 Task: Create Card Competitive Intelligence Research in Board Sales Forecasting Techniques to Workspace General Accounting. Create Card Chemical Engineering Review in Board Employee Offboarding to Workspace General Accounting. Create Card Competitive Intelligence Research in Board Content Marketing Case Study Strategy and Execution to Workspace General Accounting
Action: Mouse moved to (320, 152)
Screenshot: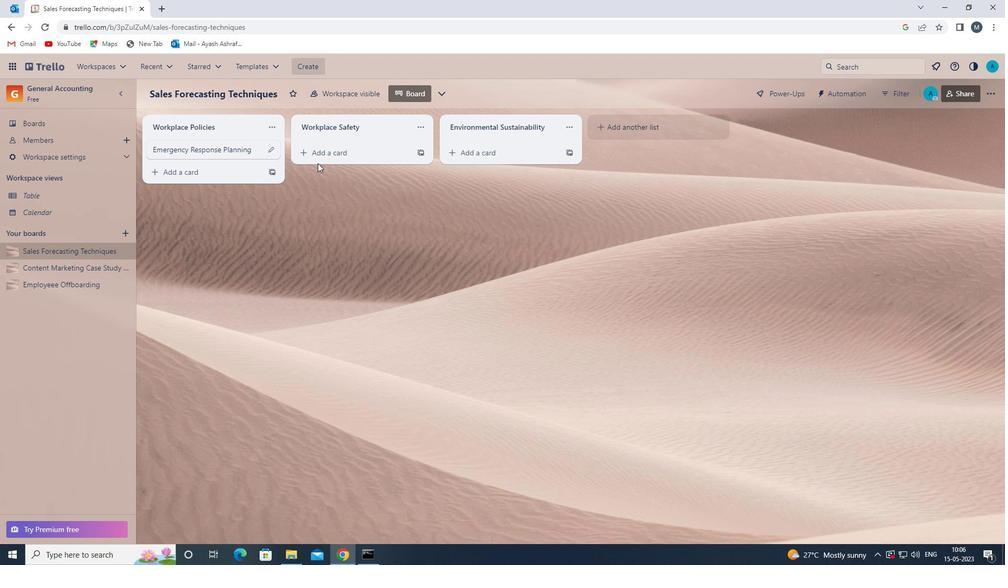 
Action: Mouse pressed left at (320, 152)
Screenshot: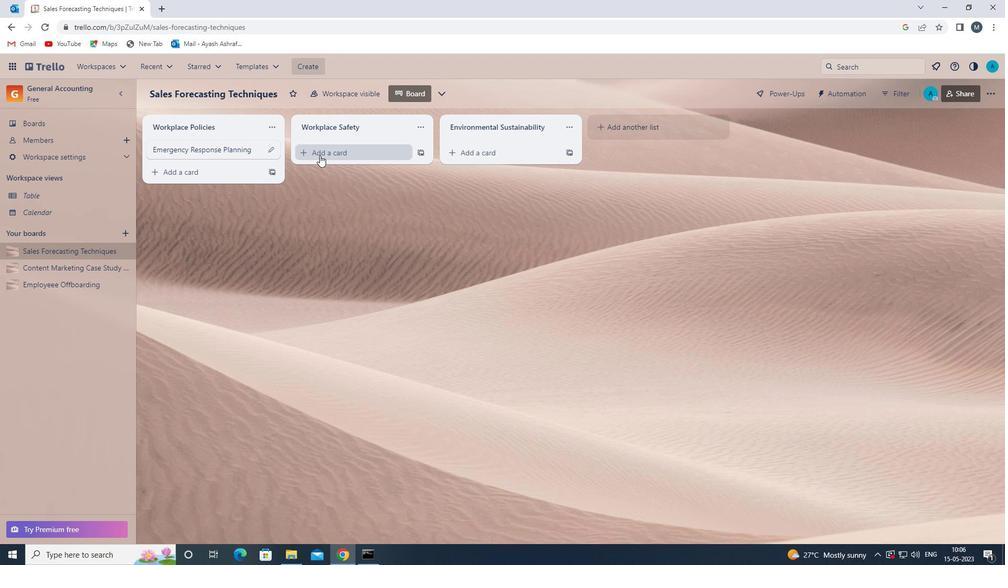 
Action: Mouse pressed left at (320, 152)
Screenshot: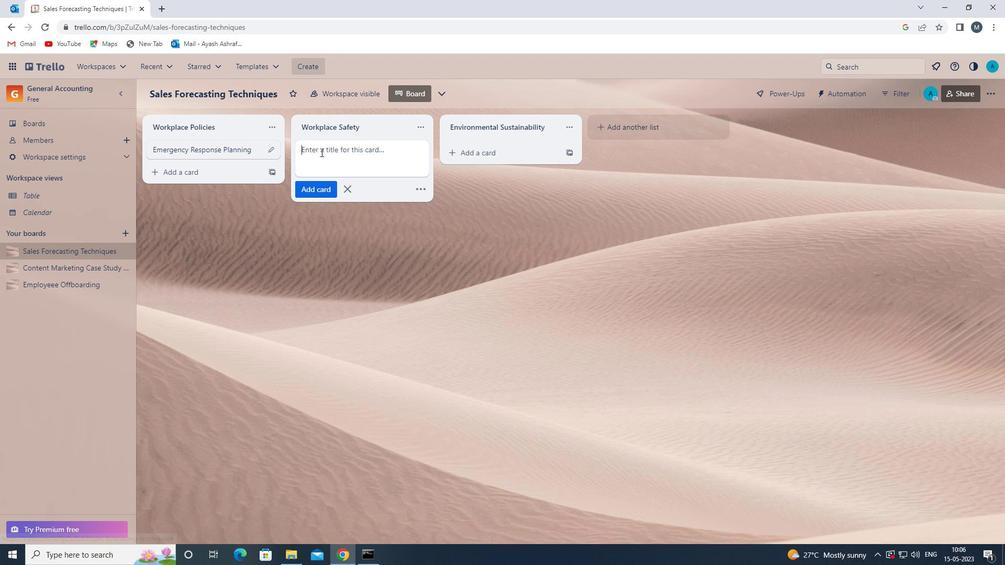 
Action: Key pressed <Key.shift><Key.shift><Key.shift><Key.shift>COMPETITIVE<Key.space><Key.shift><Key.shift><Key.shift>INTELLIGENCE<Key.space><Key.shift>RESES<Key.backspace>ARCH<Key.space>
Screenshot: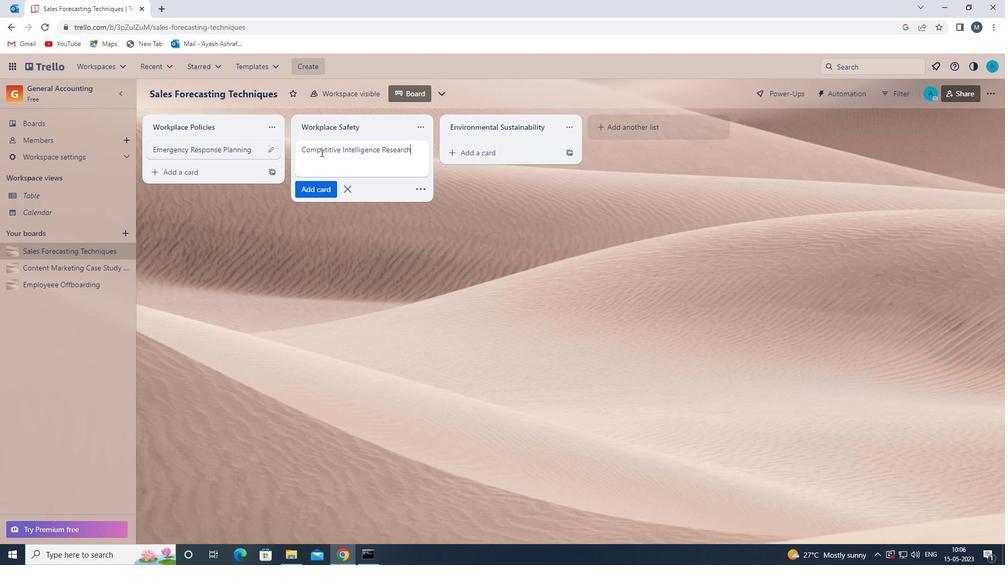 
Action: Mouse moved to (317, 185)
Screenshot: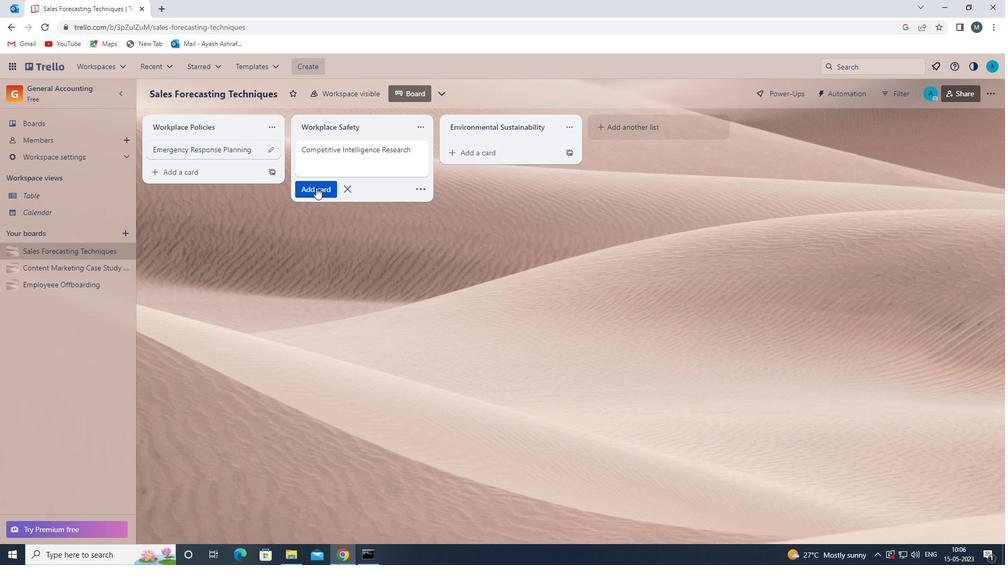 
Action: Mouse pressed left at (317, 185)
Screenshot: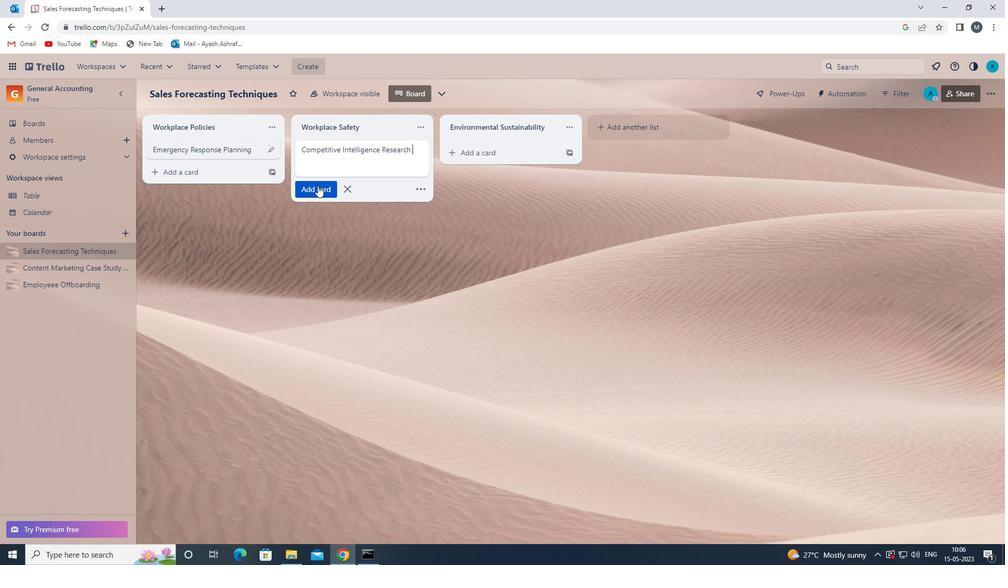 
Action: Mouse moved to (294, 281)
Screenshot: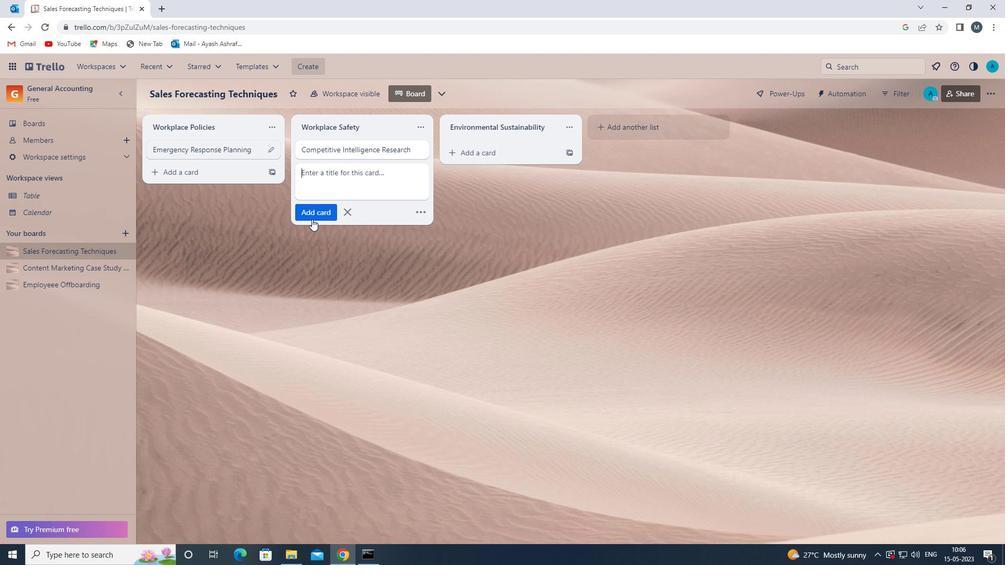 
Action: Mouse pressed left at (294, 281)
Screenshot: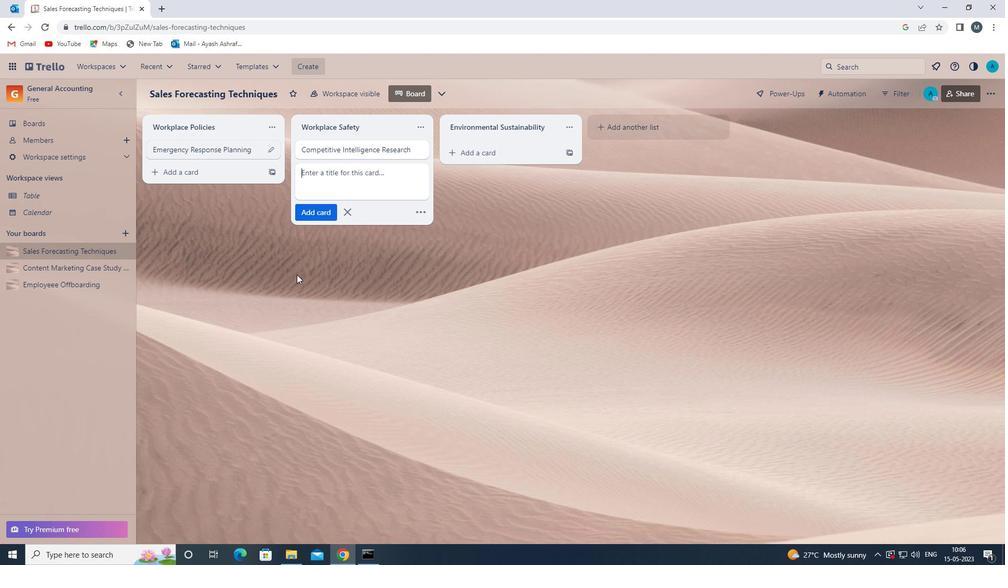 
Action: Mouse moved to (51, 279)
Screenshot: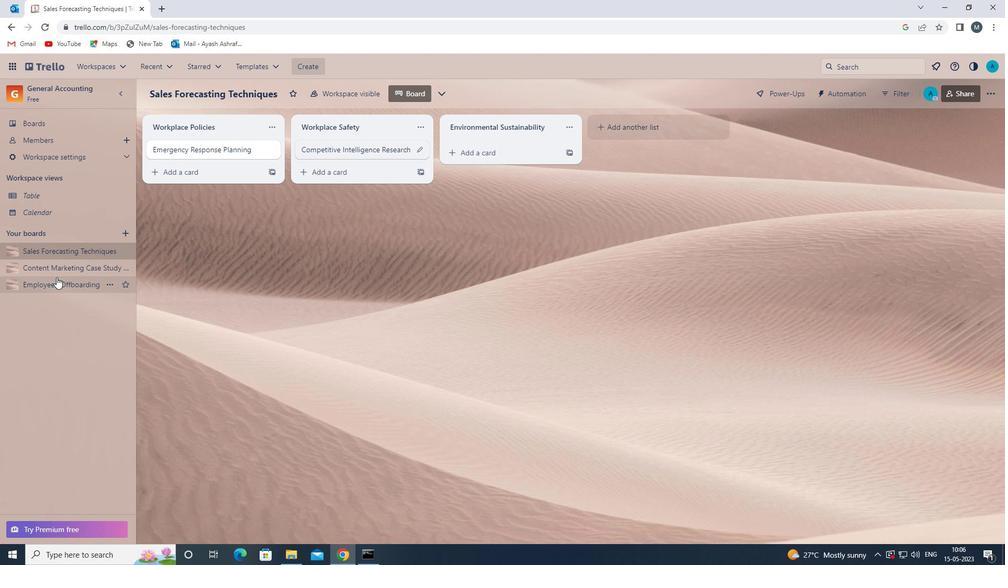 
Action: Mouse pressed left at (51, 279)
Screenshot: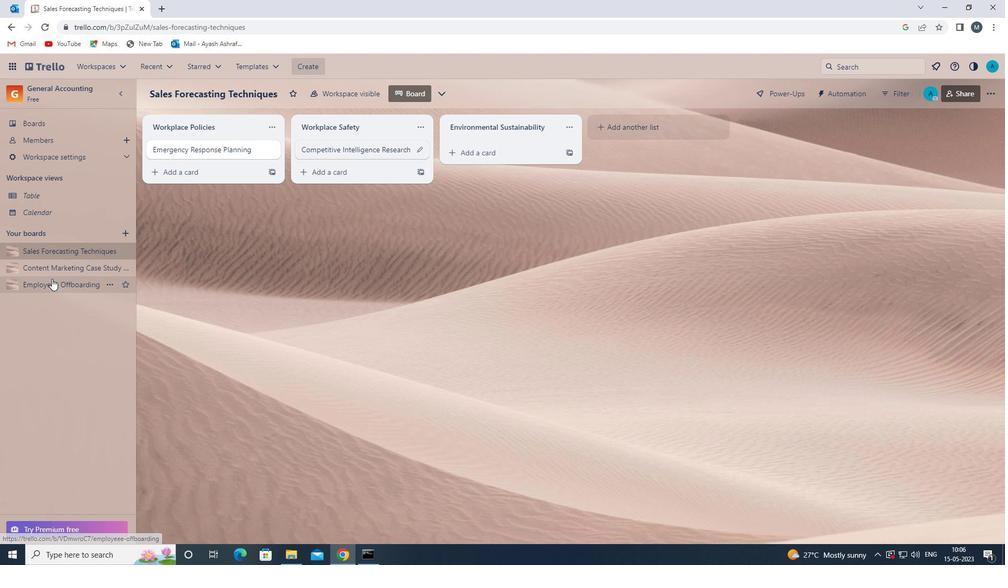 
Action: Mouse moved to (323, 148)
Screenshot: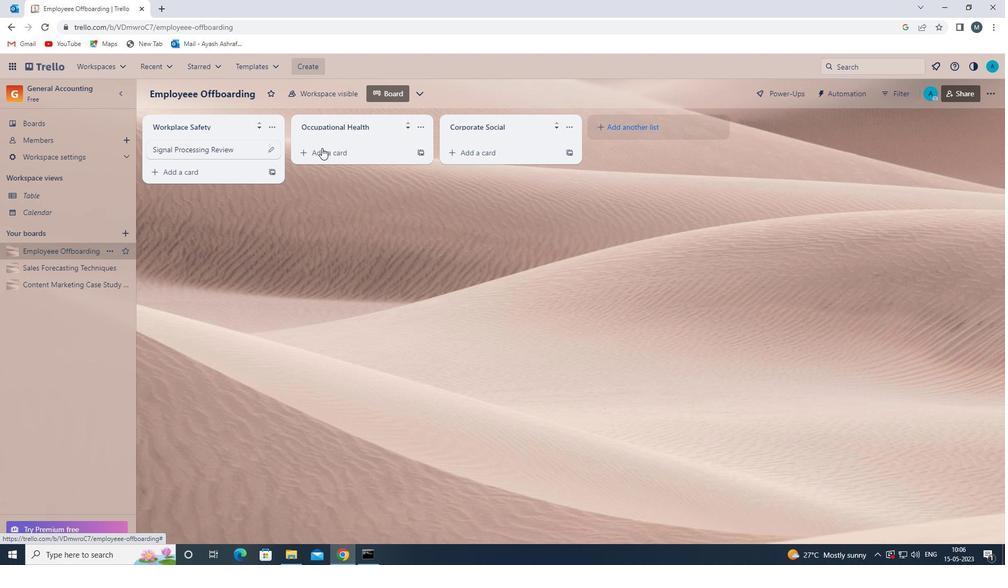 
Action: Mouse pressed left at (323, 148)
Screenshot: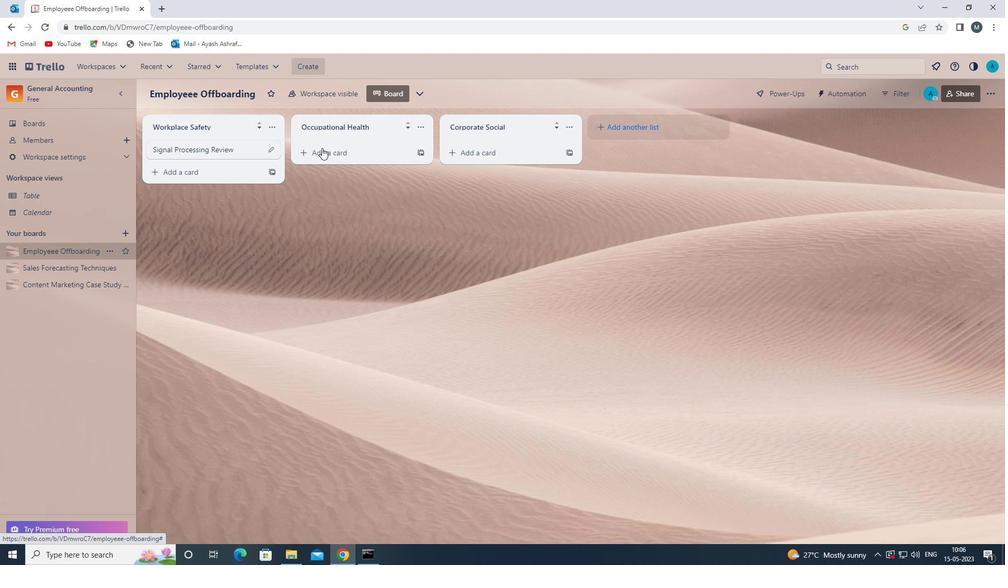 
Action: Mouse moved to (331, 148)
Screenshot: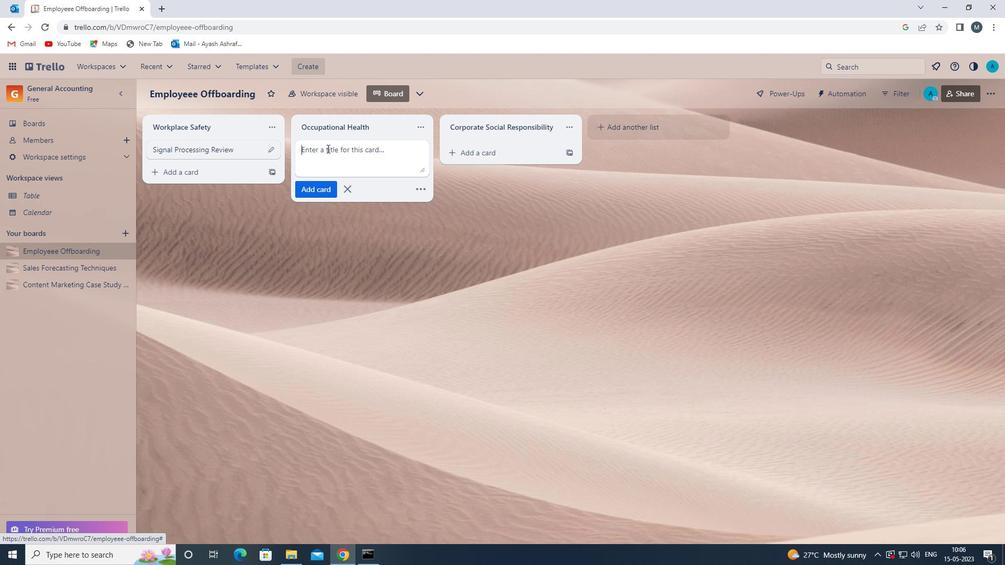 
Action: Mouse pressed left at (331, 148)
Screenshot: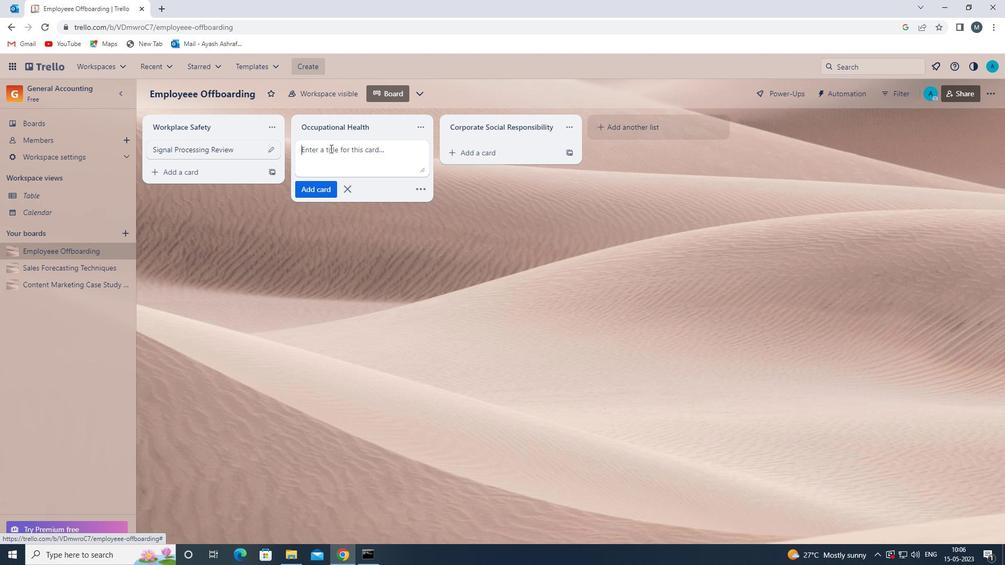 
Action: Mouse moved to (331, 147)
Screenshot: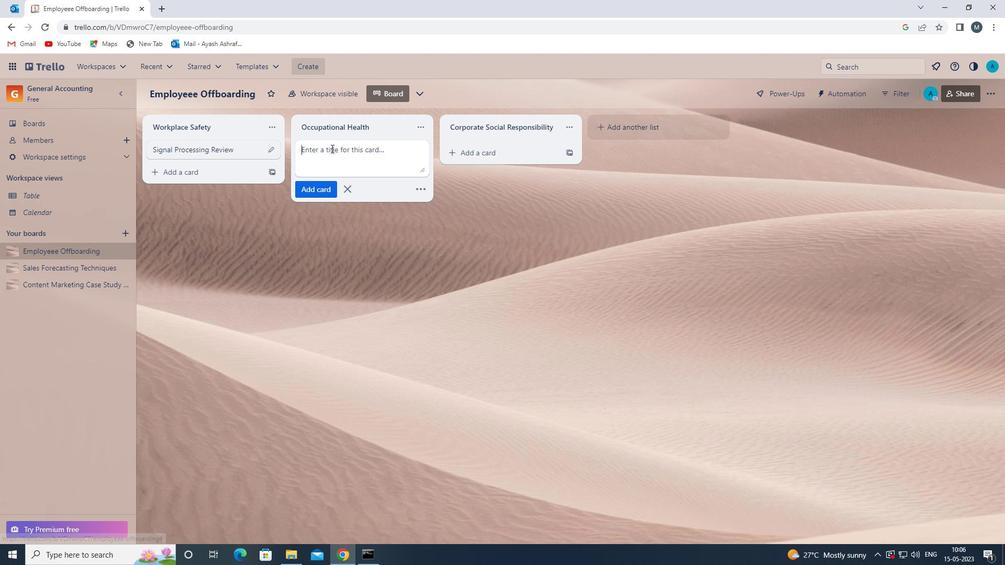 
Action: Key pressed <Key.shift>CHEMICAL<Key.space><Key.shift><Key.shift><Key.shift><Key.shift>ENGE<Key.backspace>INEERING<Key.space><Key.shift>REVIEW<Key.space>
Screenshot: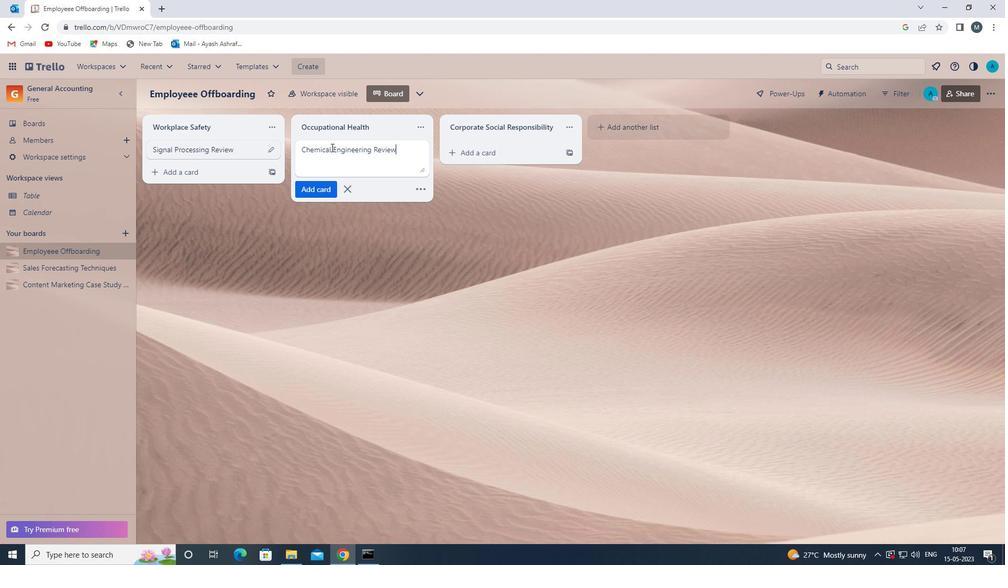 
Action: Mouse moved to (306, 190)
Screenshot: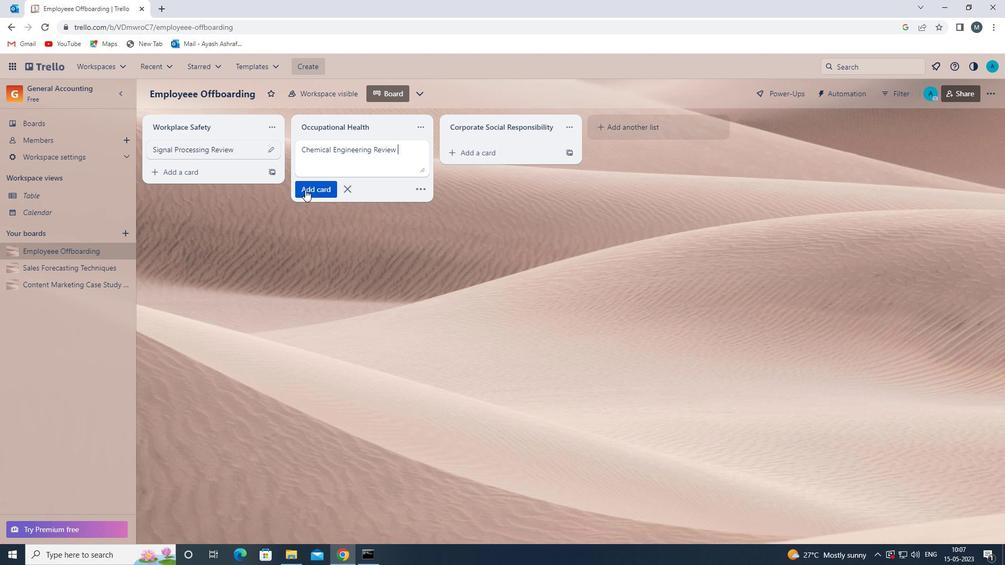 
Action: Mouse pressed left at (306, 190)
Screenshot: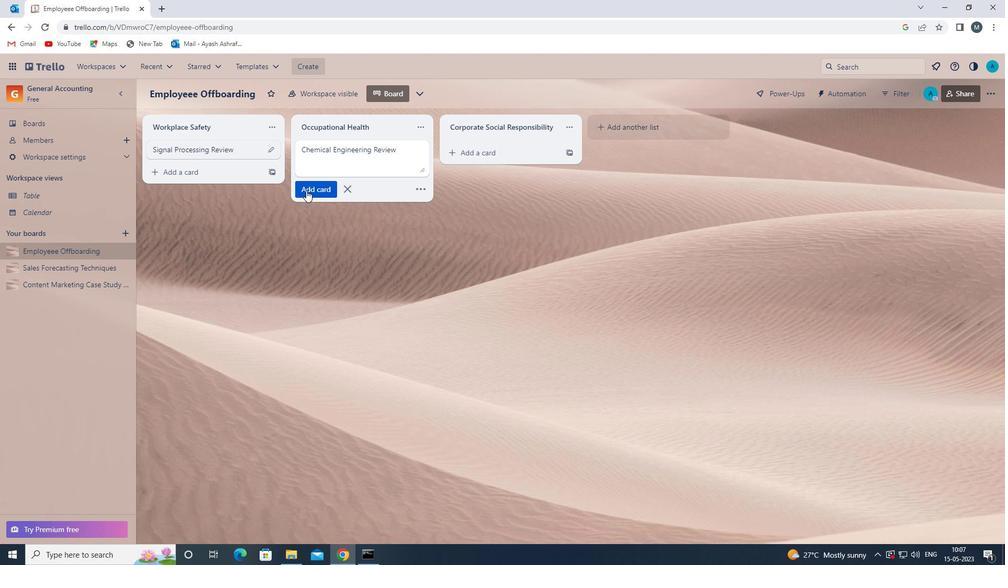 
Action: Mouse moved to (279, 272)
Screenshot: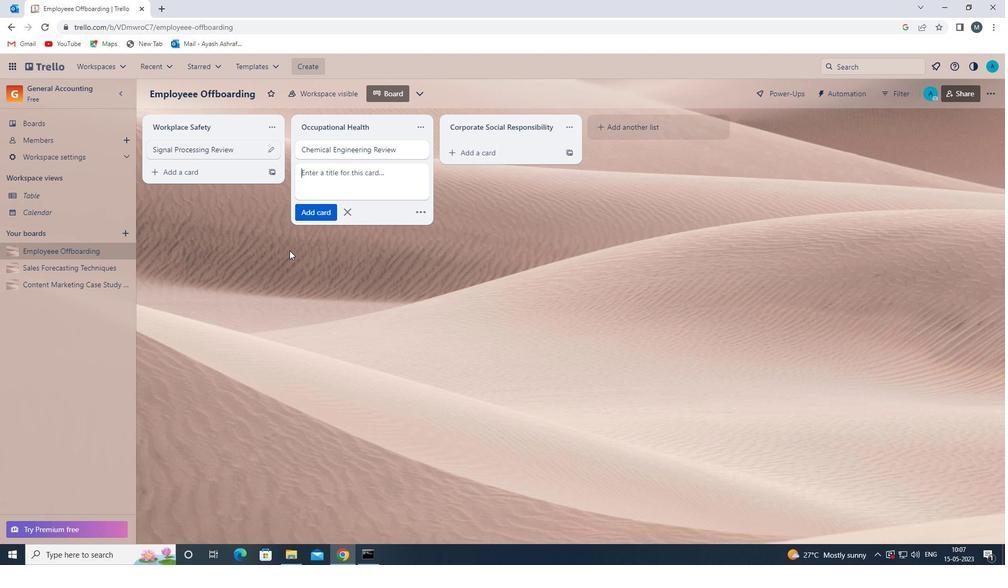 
Action: Mouse pressed left at (279, 272)
Screenshot: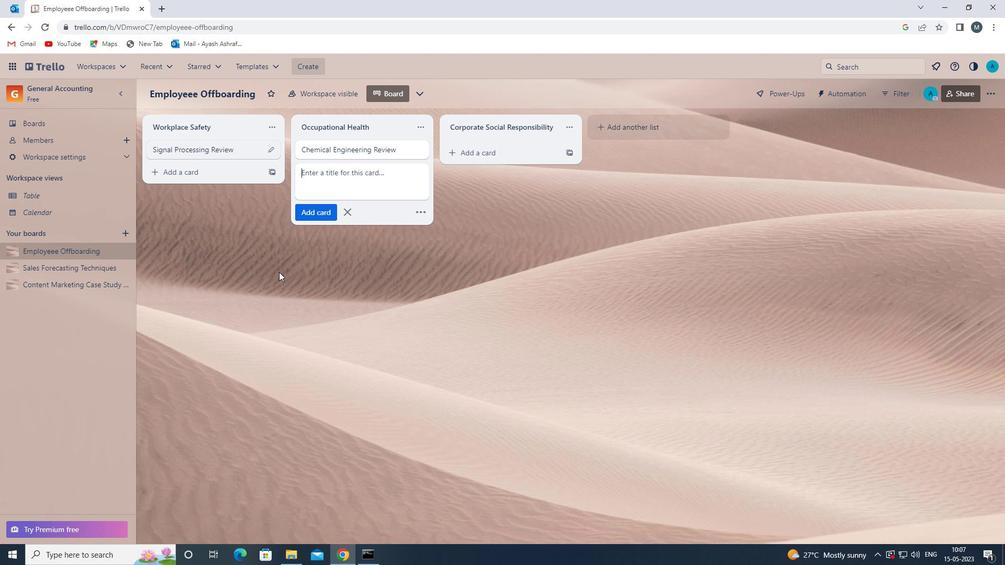 
Action: Mouse moved to (49, 290)
Screenshot: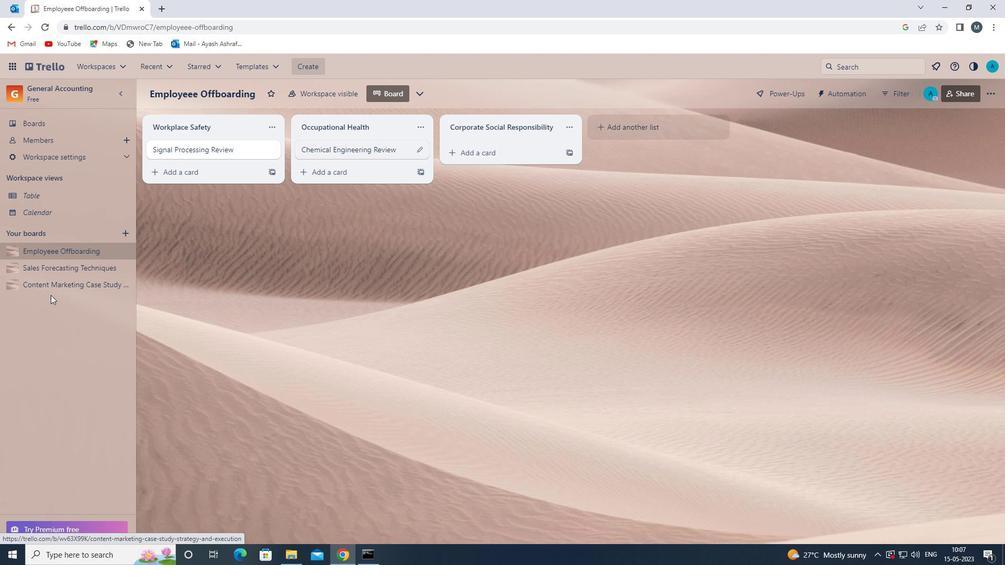 
Action: Mouse pressed left at (49, 290)
Screenshot: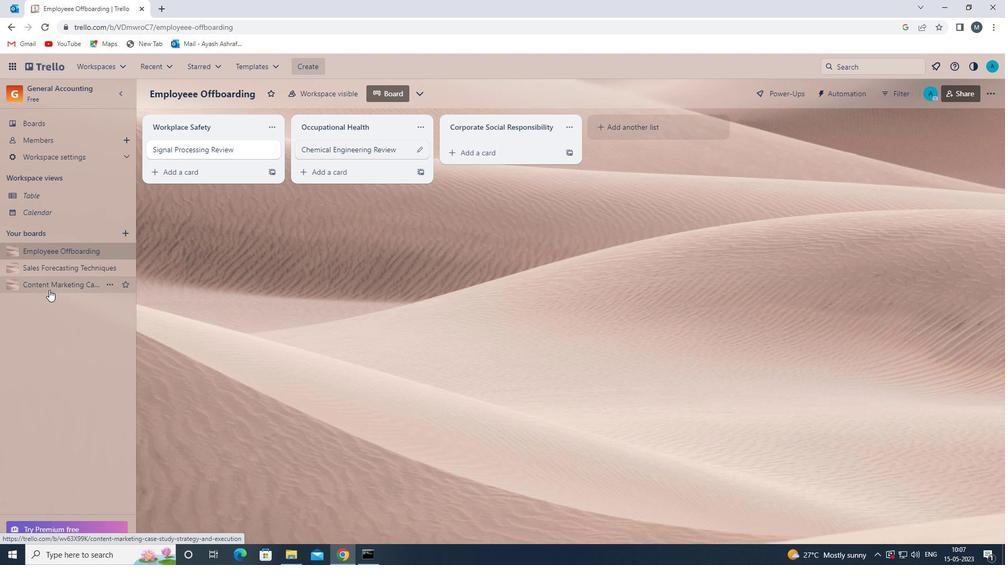 
Action: Mouse moved to (324, 147)
Screenshot: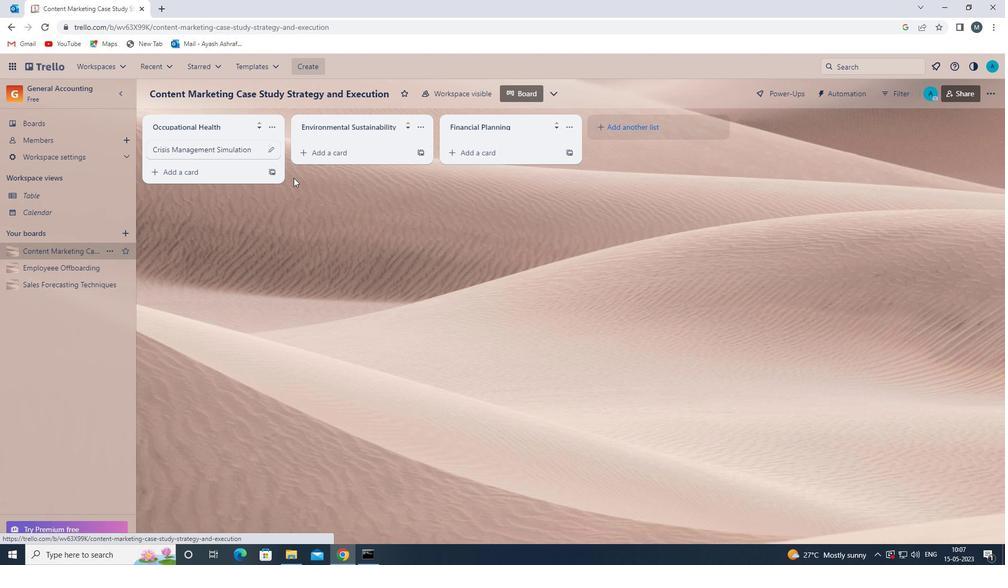 
Action: Mouse pressed left at (324, 147)
Screenshot: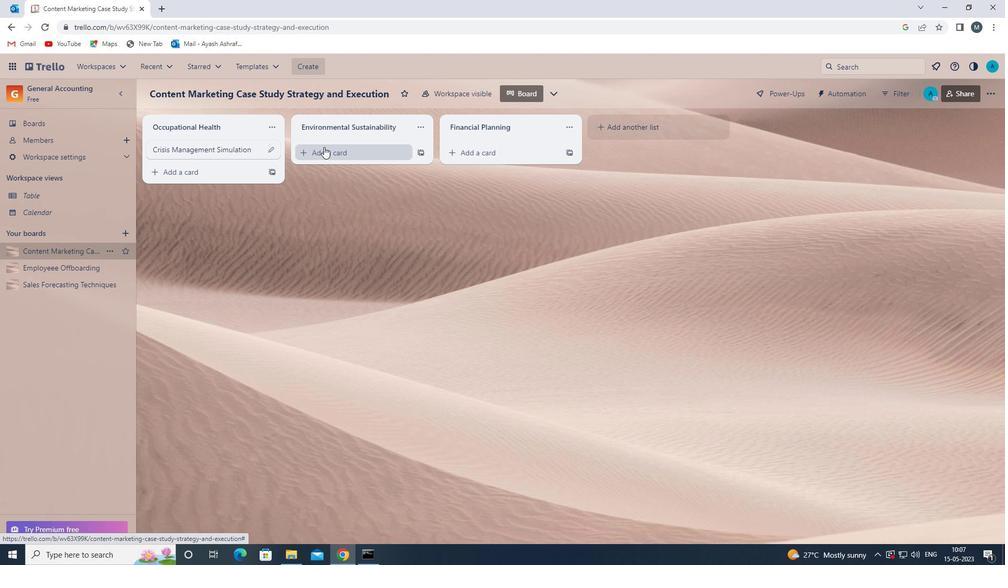 
Action: Mouse moved to (335, 158)
Screenshot: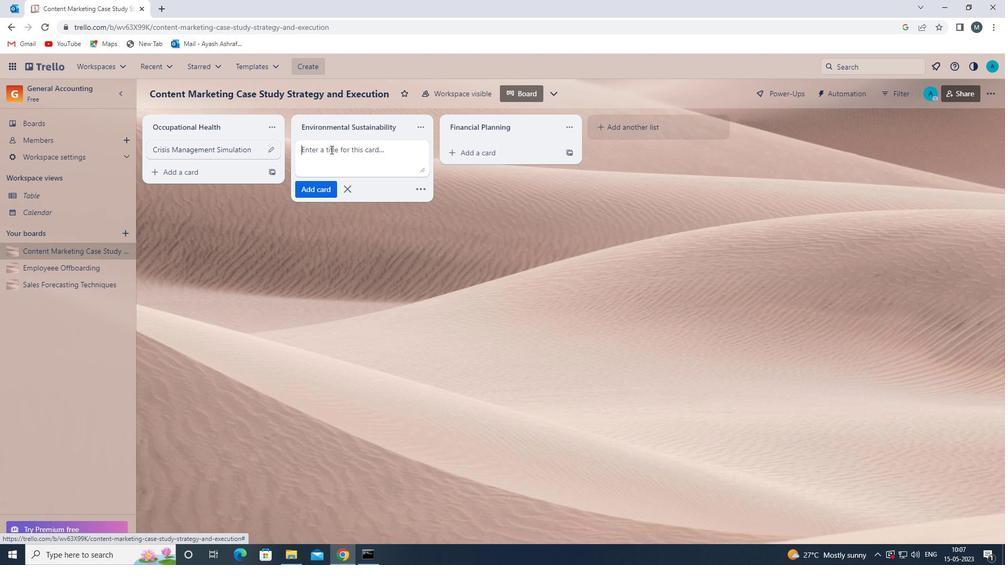 
Action: Mouse pressed left at (335, 158)
Screenshot: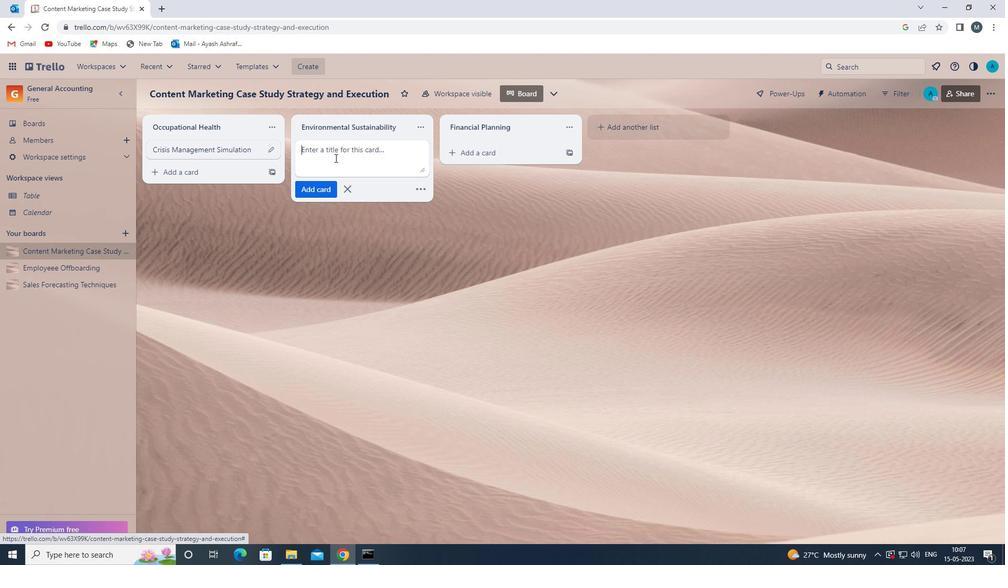 
Action: Mouse moved to (335, 158)
Screenshot: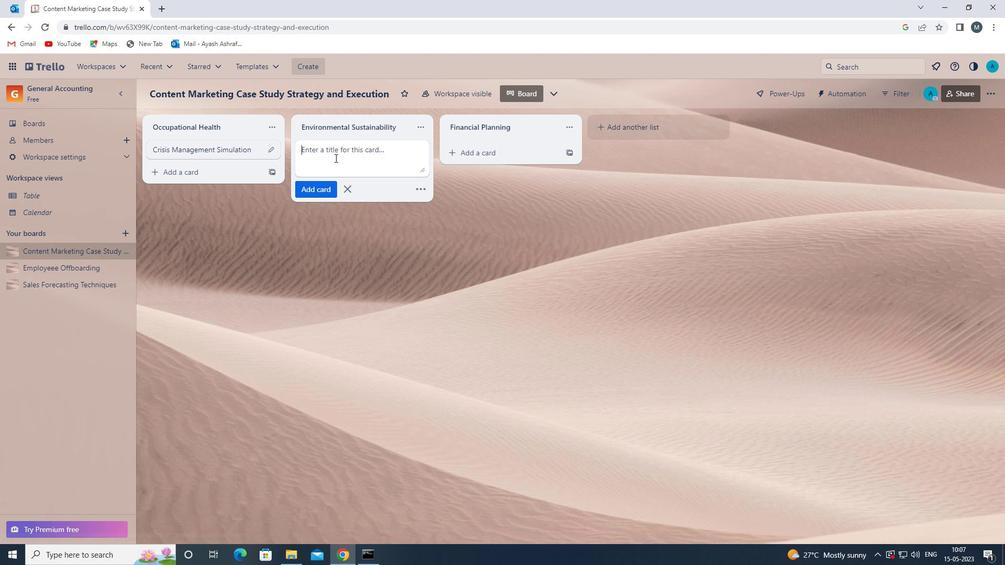 
Action: Key pressed <Key.shift><Key.shift>COMPETITIVE<Key.space><Key.shift>INTELLIGENCE<Key.space><Key.shift>RESEARCH<Key.space>
Screenshot: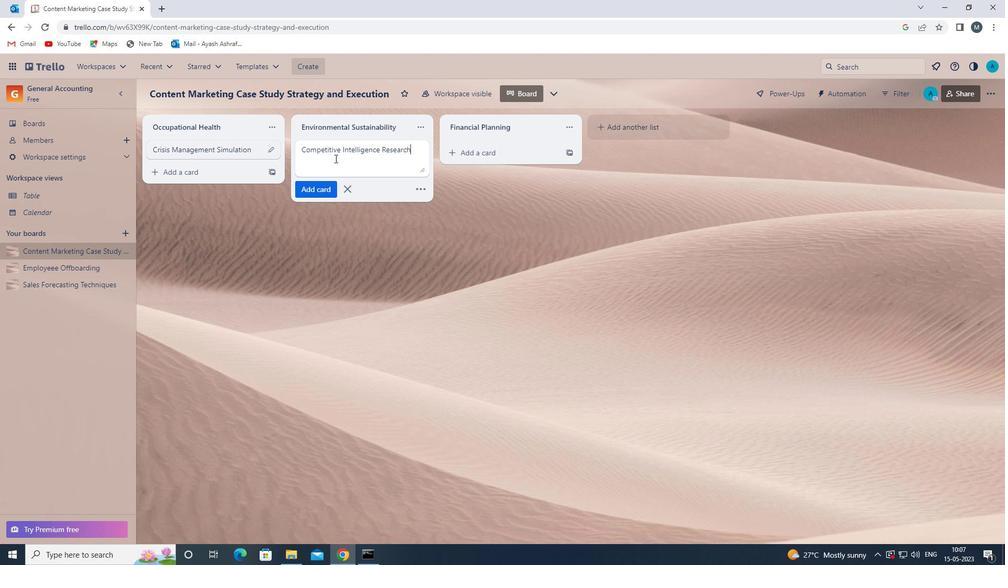 
Action: Mouse moved to (323, 189)
Screenshot: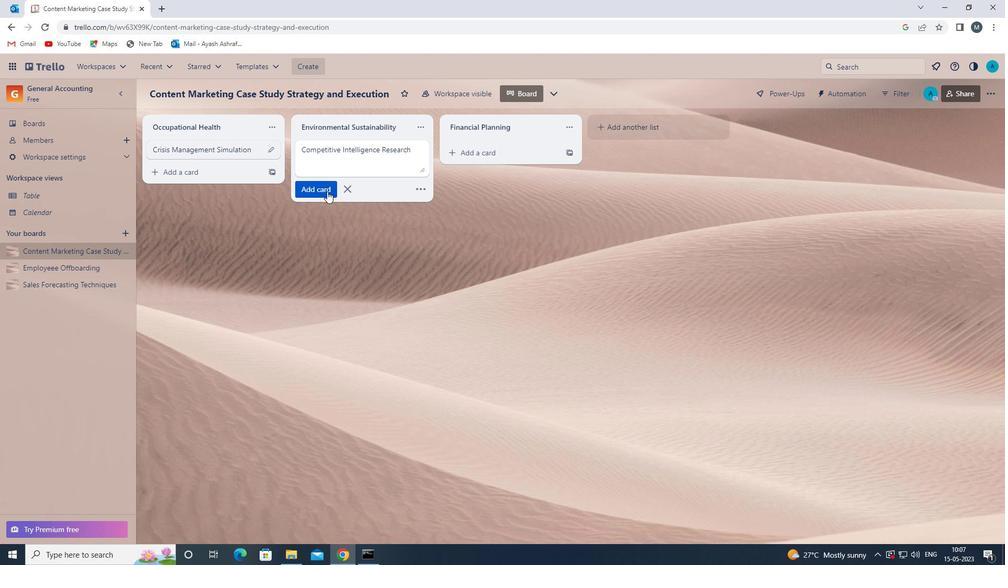 
Action: Mouse pressed left at (323, 189)
Screenshot: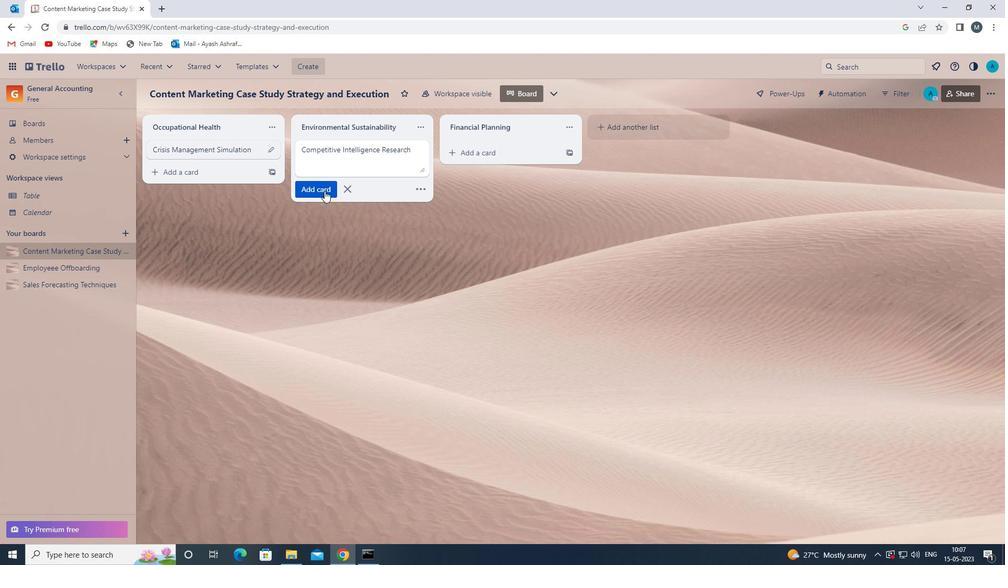 
Action: Mouse moved to (314, 279)
Screenshot: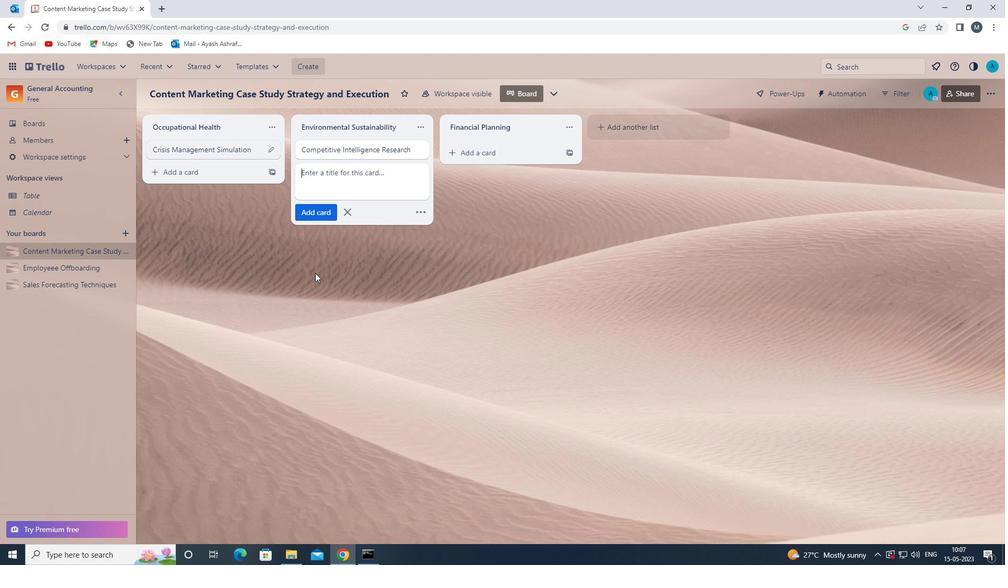 
Action: Mouse pressed left at (314, 279)
Screenshot: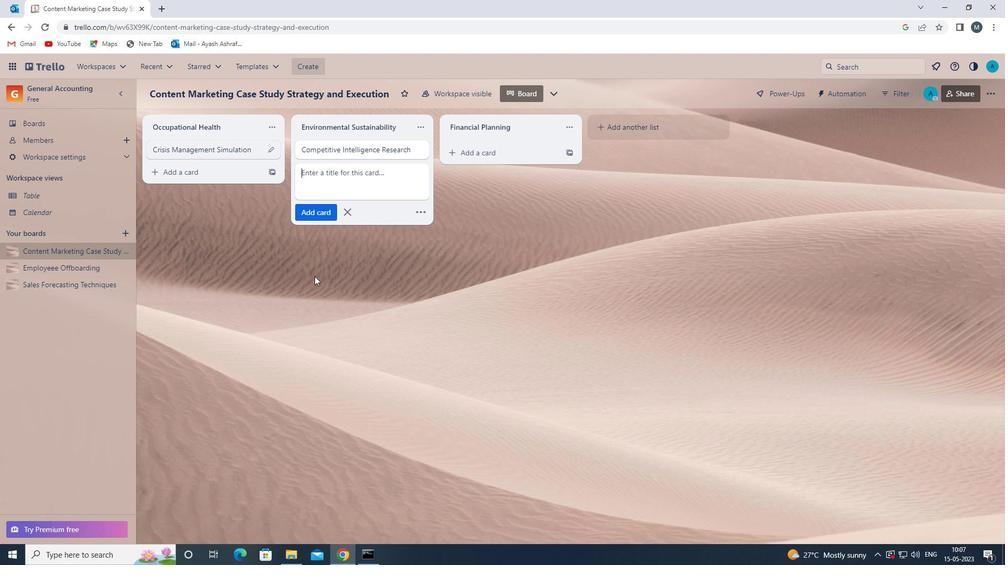 
Action: Mouse moved to (312, 277)
Screenshot: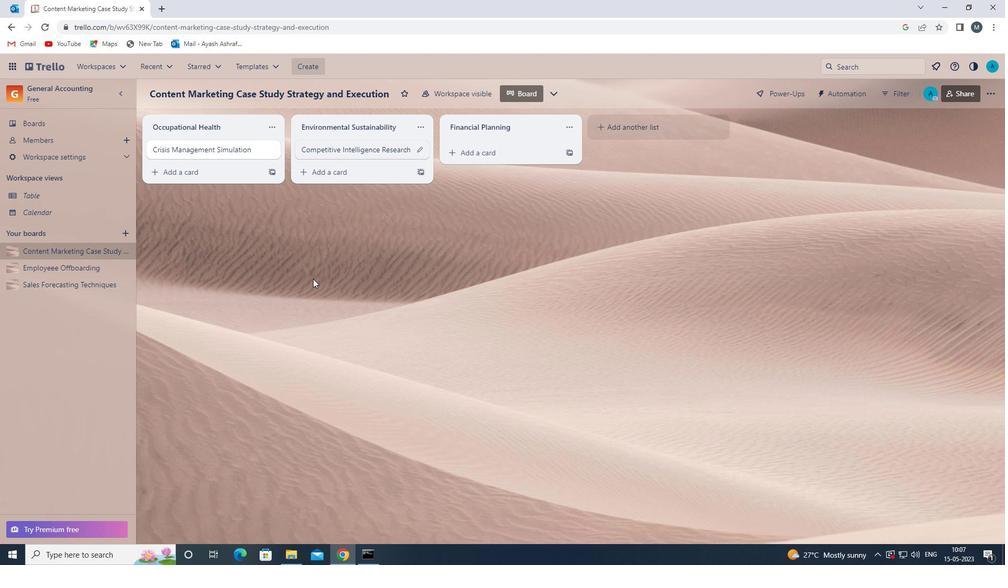 
